 Task: Add Juneshine Midnight Painkiller Hard Kombucha to the cart.
Action: Mouse moved to (718, 244)
Screenshot: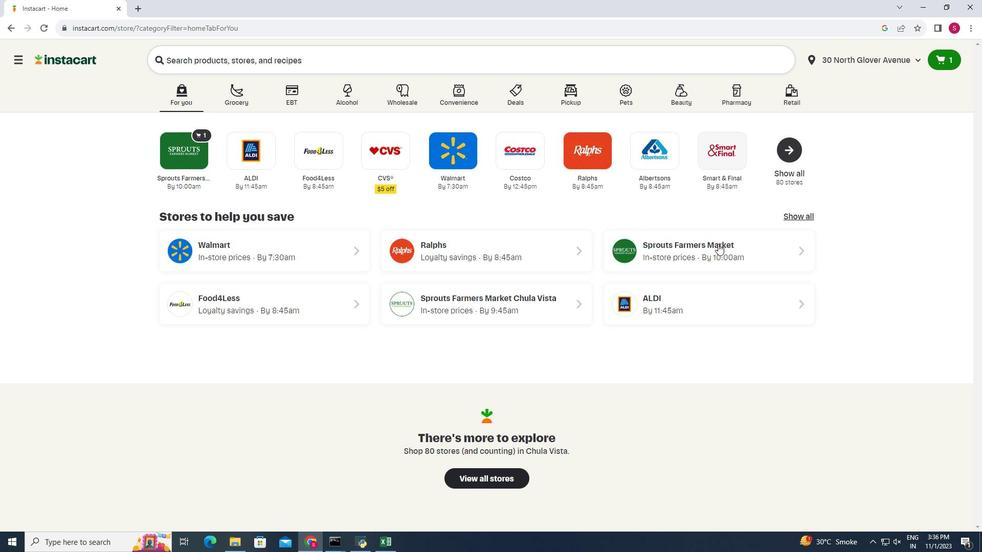 
Action: Mouse pressed left at (718, 244)
Screenshot: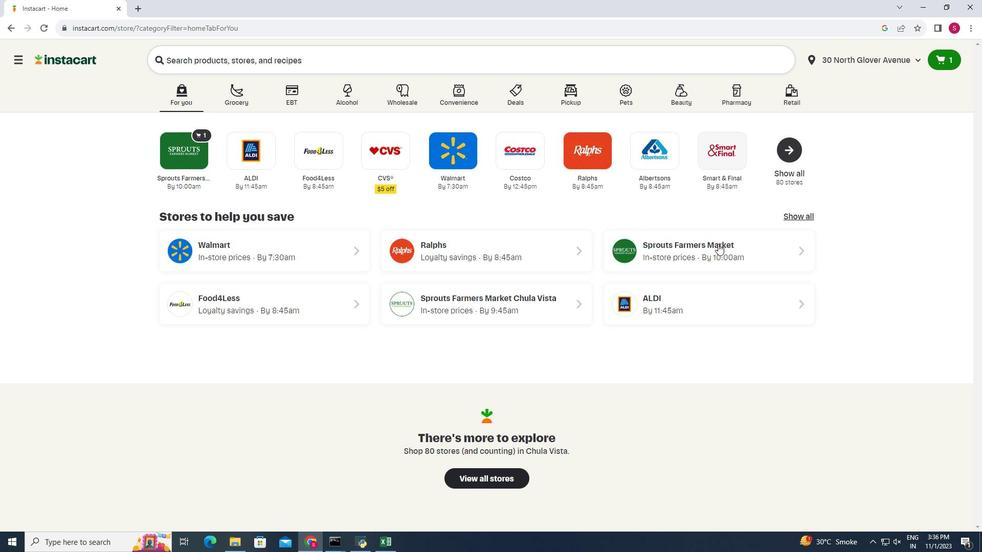 
Action: Mouse moved to (66, 506)
Screenshot: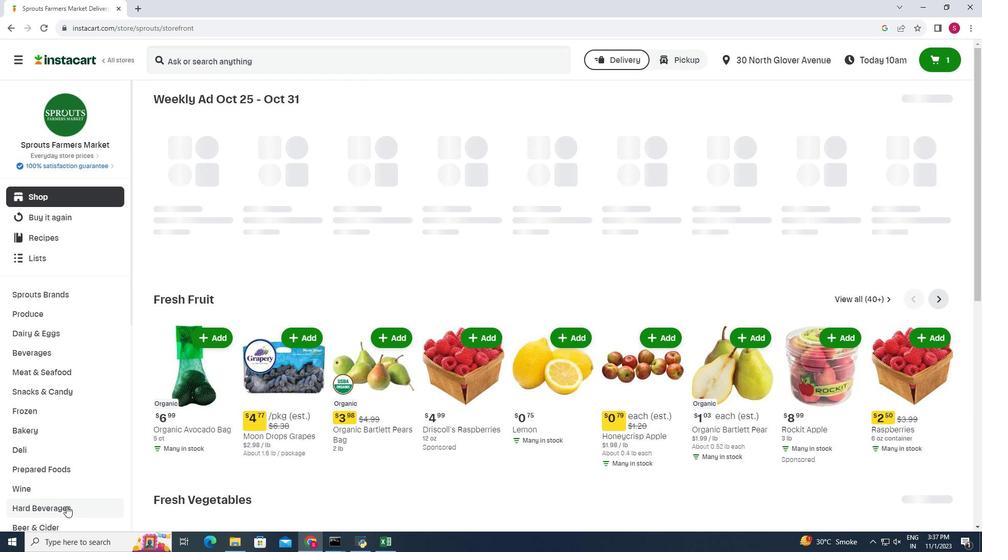 
Action: Mouse pressed left at (66, 506)
Screenshot: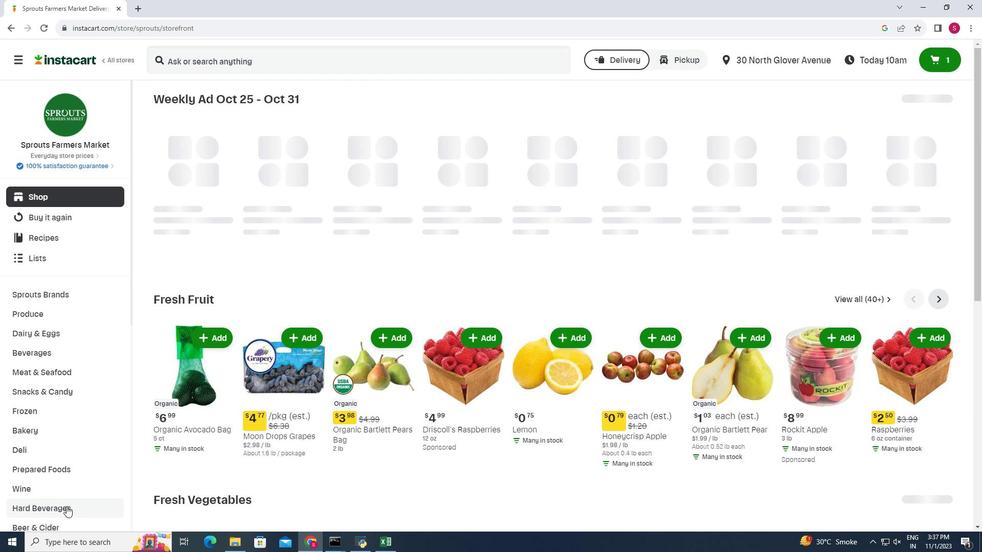 
Action: Mouse moved to (337, 125)
Screenshot: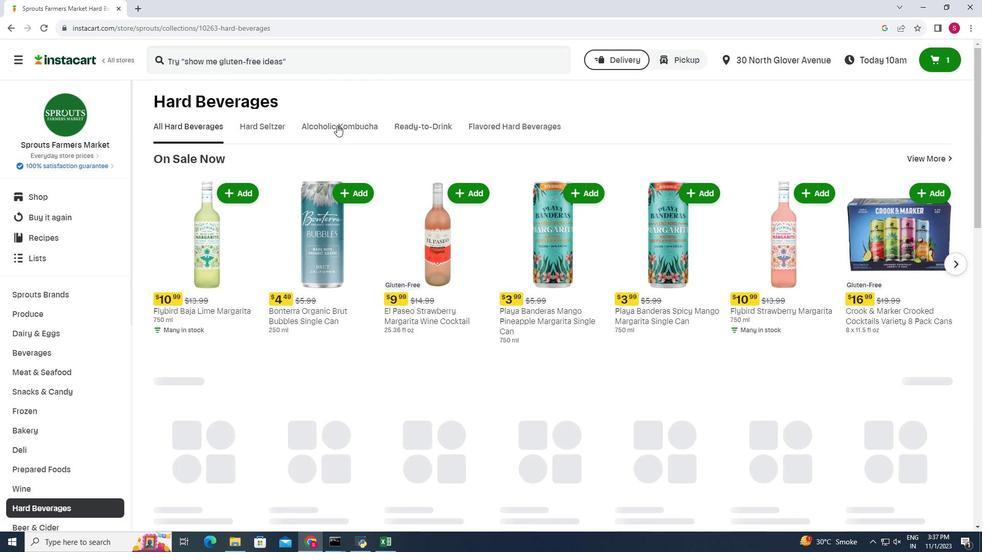 
Action: Mouse pressed left at (337, 125)
Screenshot: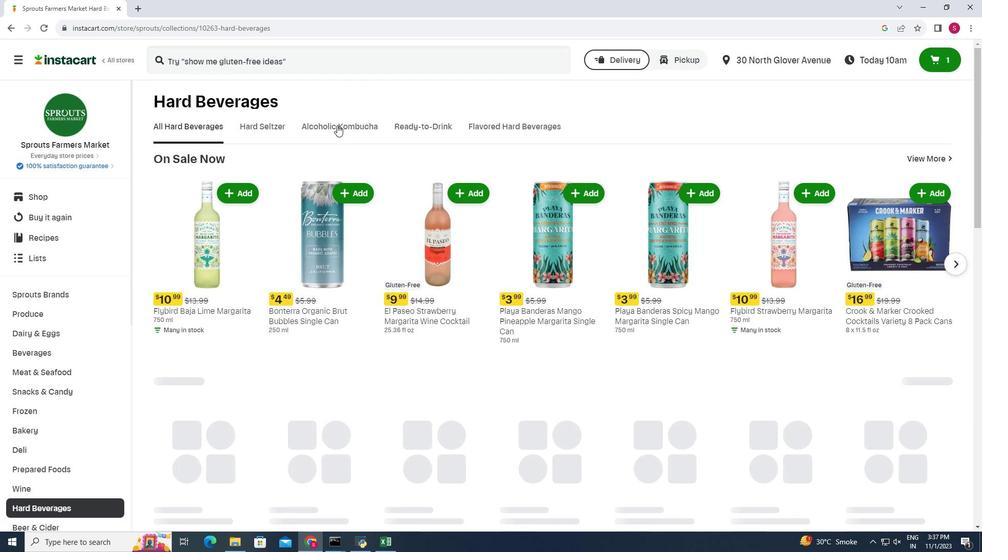 
Action: Mouse moved to (409, 185)
Screenshot: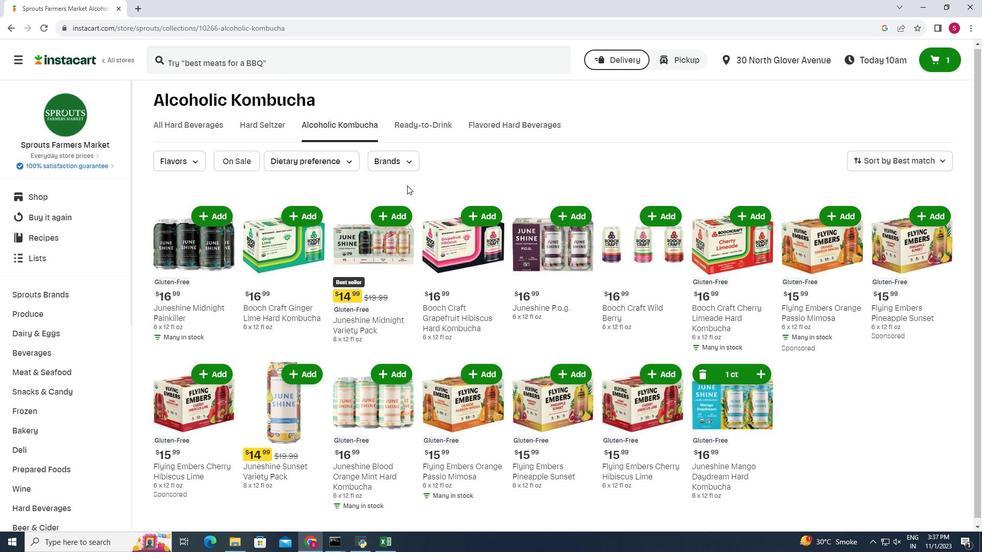 
Action: Mouse scrolled (409, 185) with delta (0, 0)
Screenshot: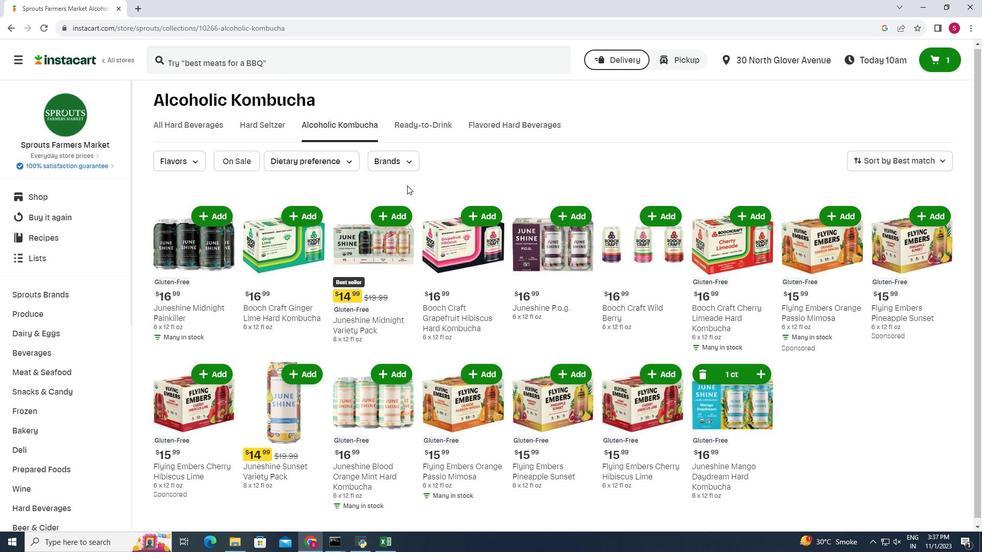 
Action: Mouse moved to (457, 189)
Screenshot: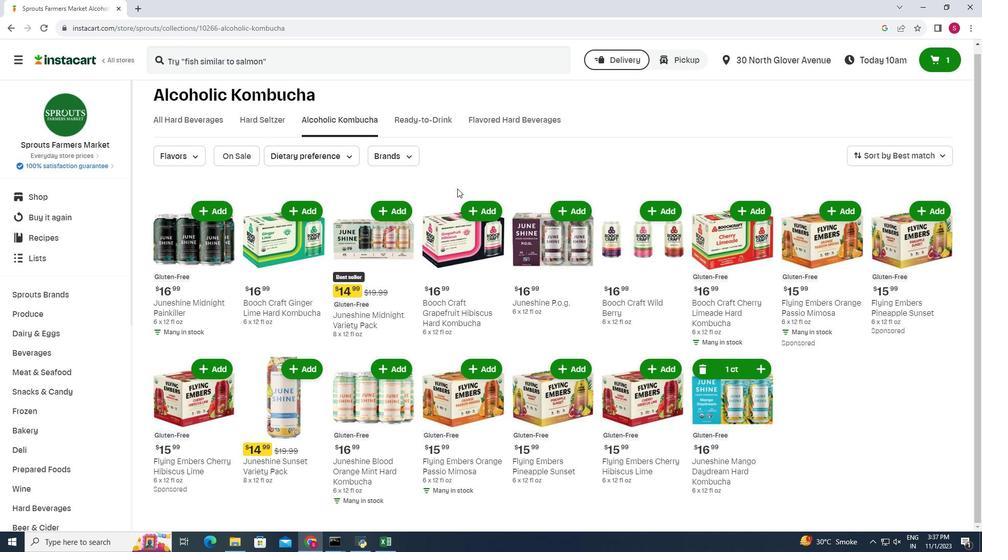 
Action: Mouse scrolled (457, 189) with delta (0, 0)
Screenshot: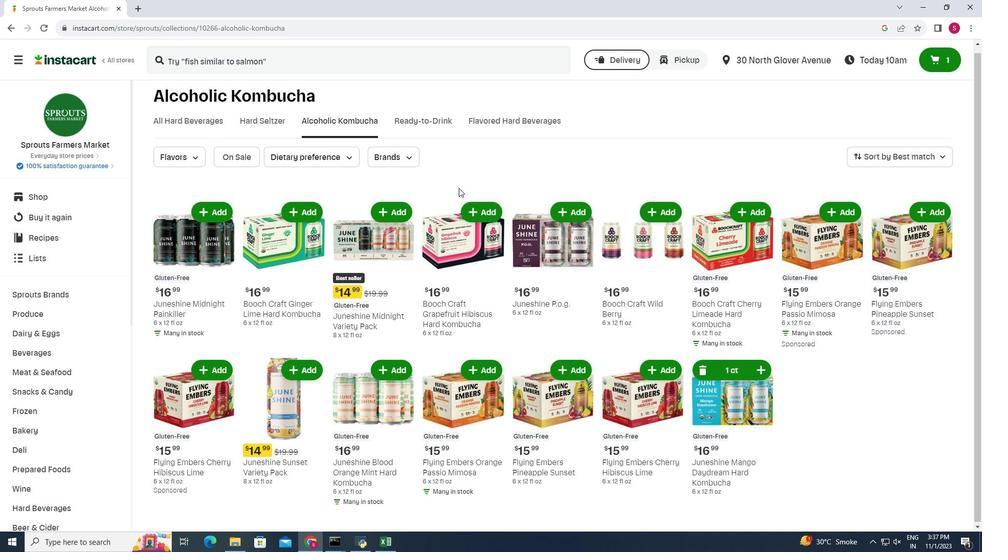 
Action: Mouse moved to (458, 188)
Screenshot: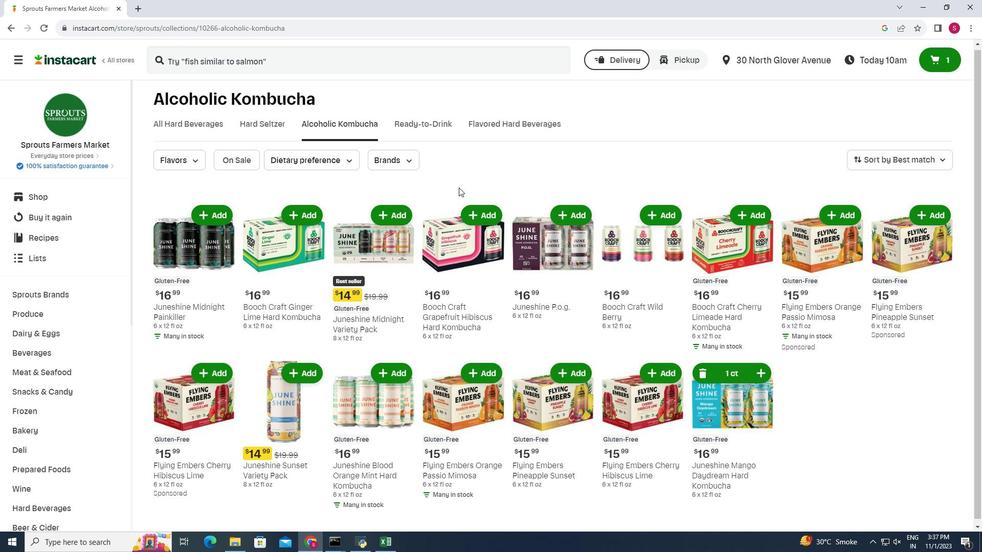 
Action: Mouse scrolled (458, 189) with delta (0, 0)
Screenshot: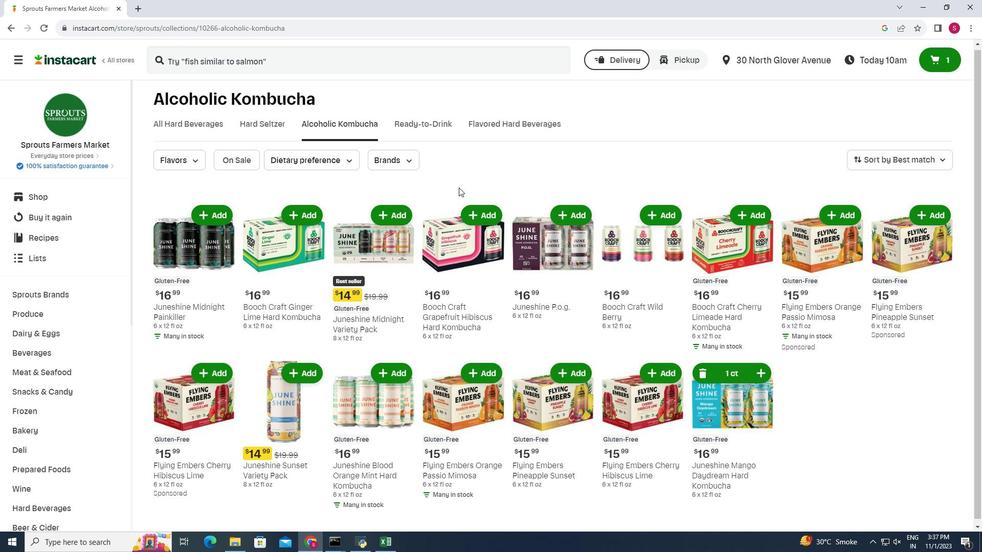 
Action: Mouse moved to (459, 188)
Screenshot: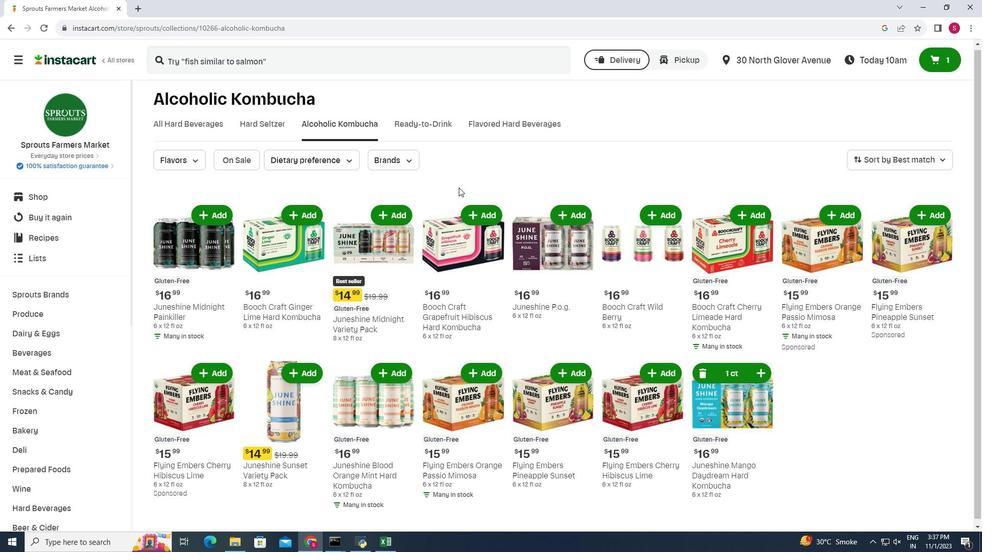 
Action: Mouse scrolled (459, 188) with delta (0, 0)
Screenshot: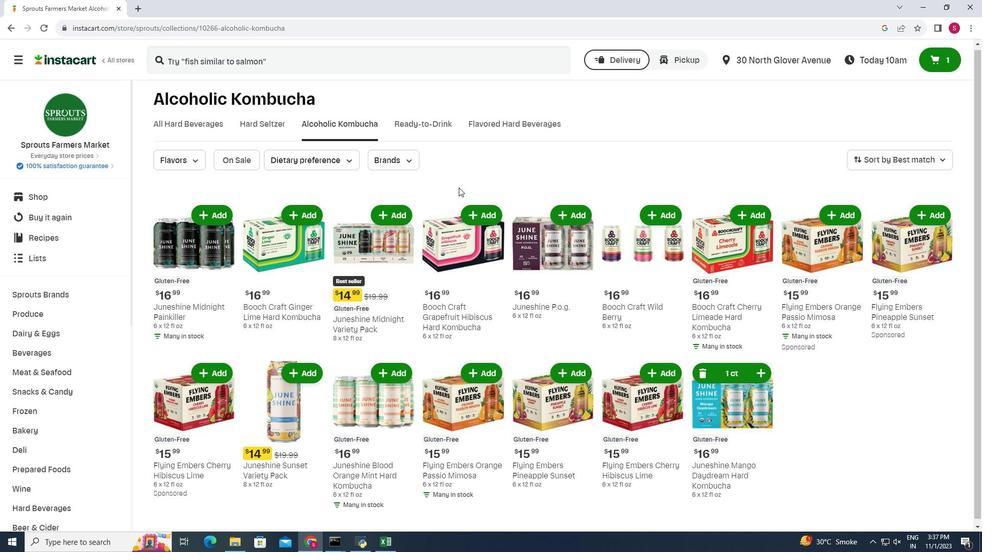 
Action: Mouse moved to (459, 187)
Screenshot: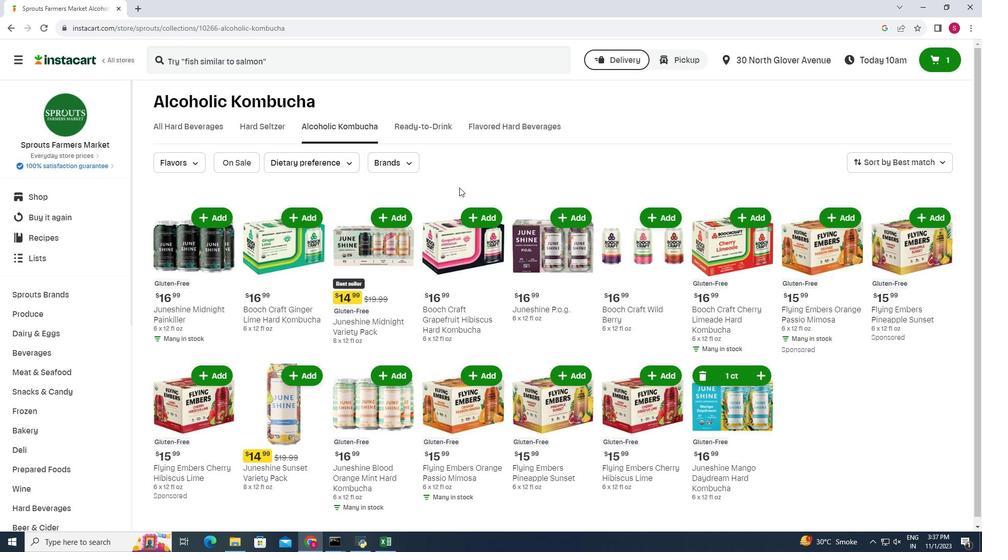 
Action: Mouse scrolled (459, 188) with delta (0, 0)
Screenshot: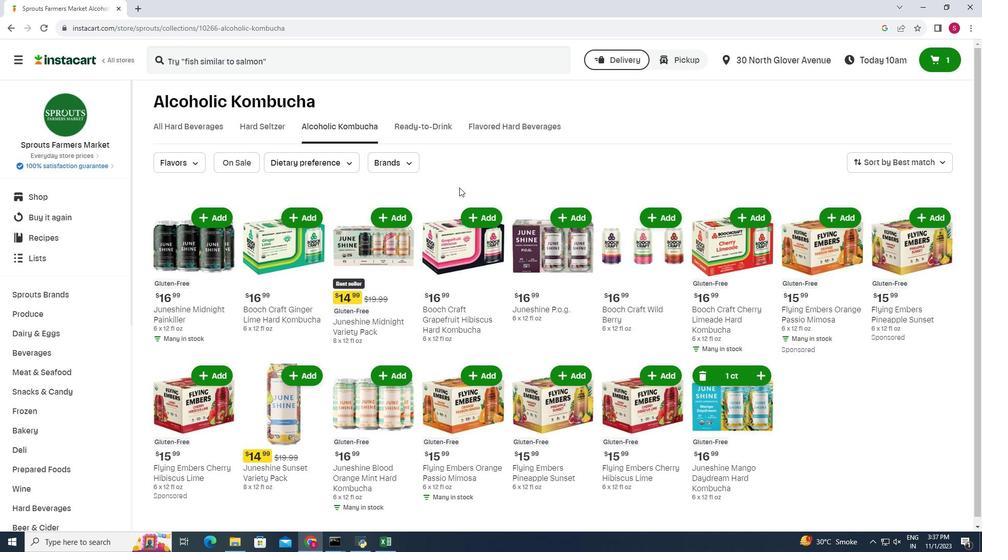
Action: Mouse moved to (331, 195)
Screenshot: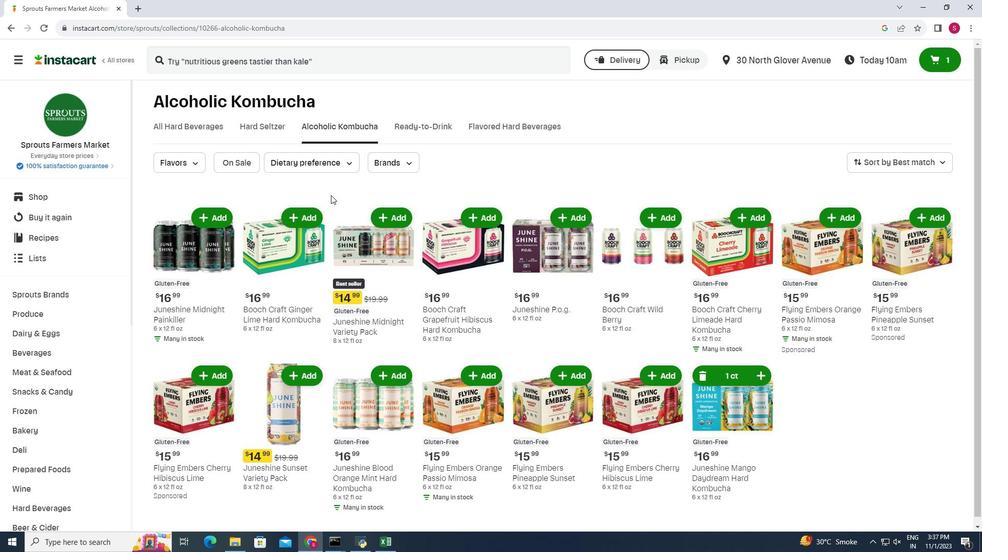 
